 Task: Create a section Fast & Ferocious and in the section, add a milestone Network Virtualization in the project ArrowSprint
Action: Mouse moved to (261, 699)
Screenshot: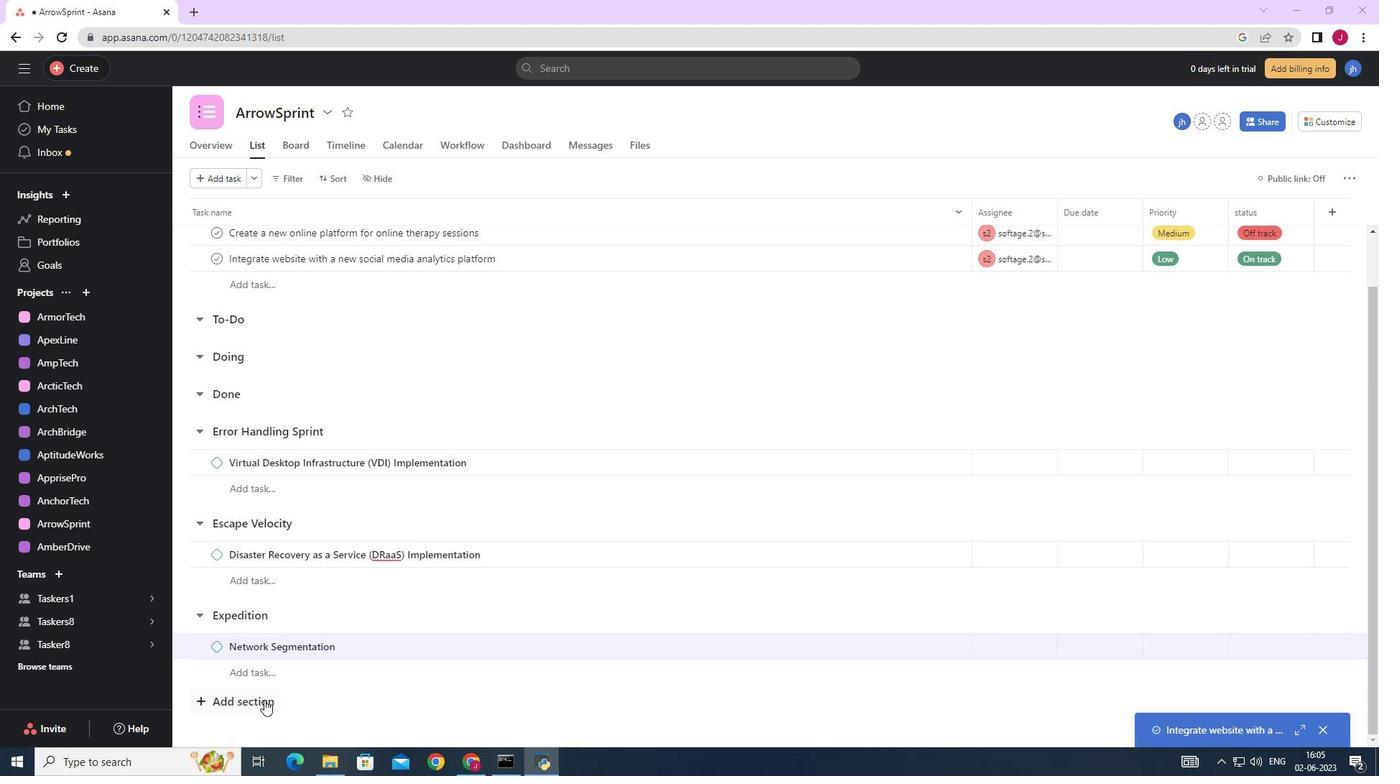 
Action: Mouse pressed left at (261, 699)
Screenshot: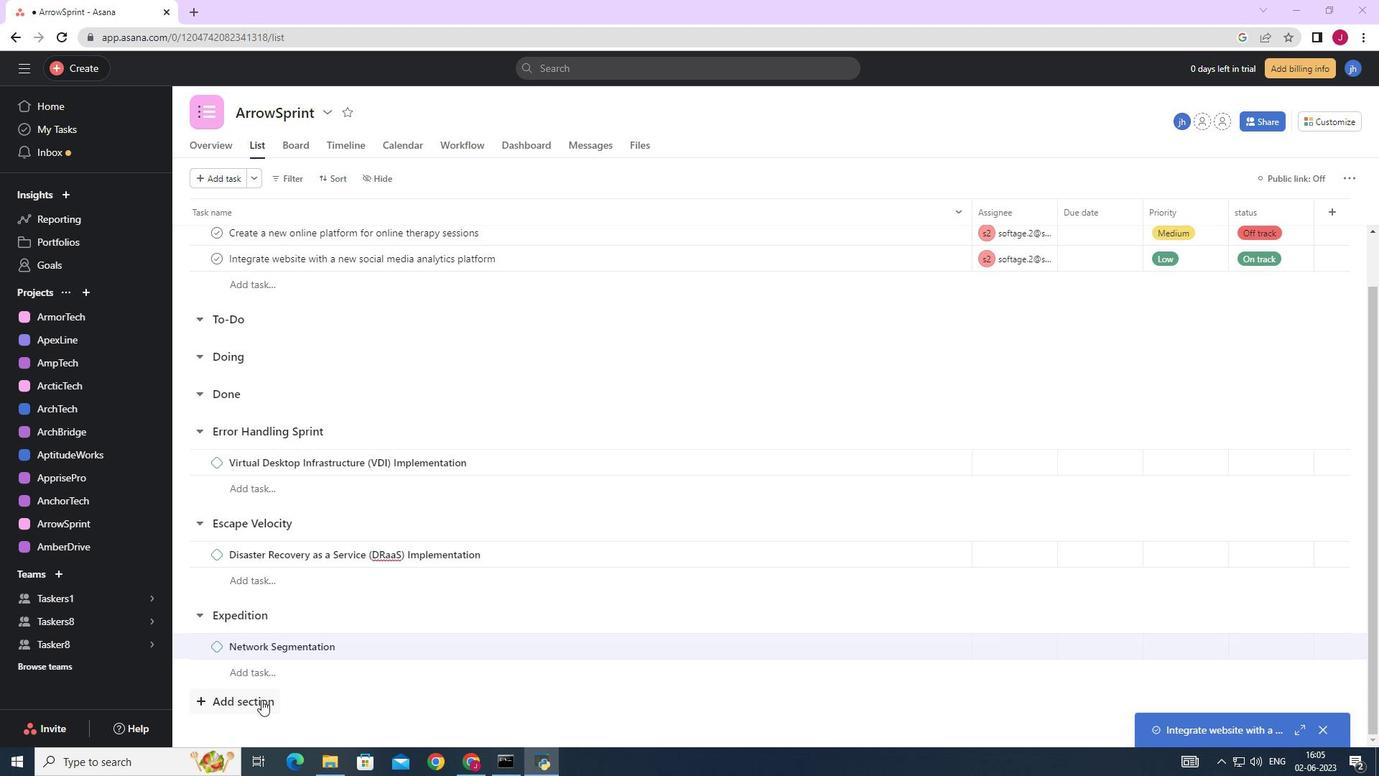 
Action: Mouse moved to (370, 655)
Screenshot: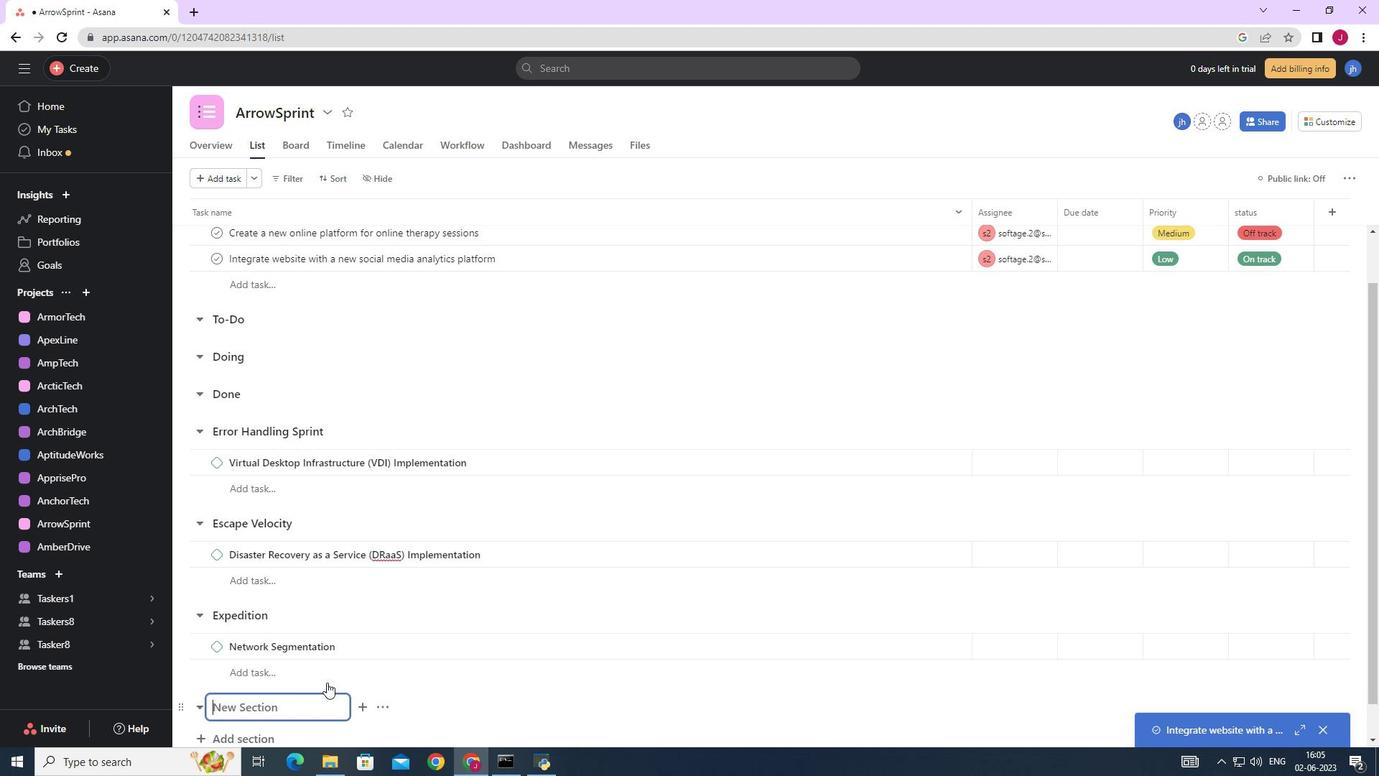 
Action: Mouse scrolled (370, 654) with delta (0, 0)
Screenshot: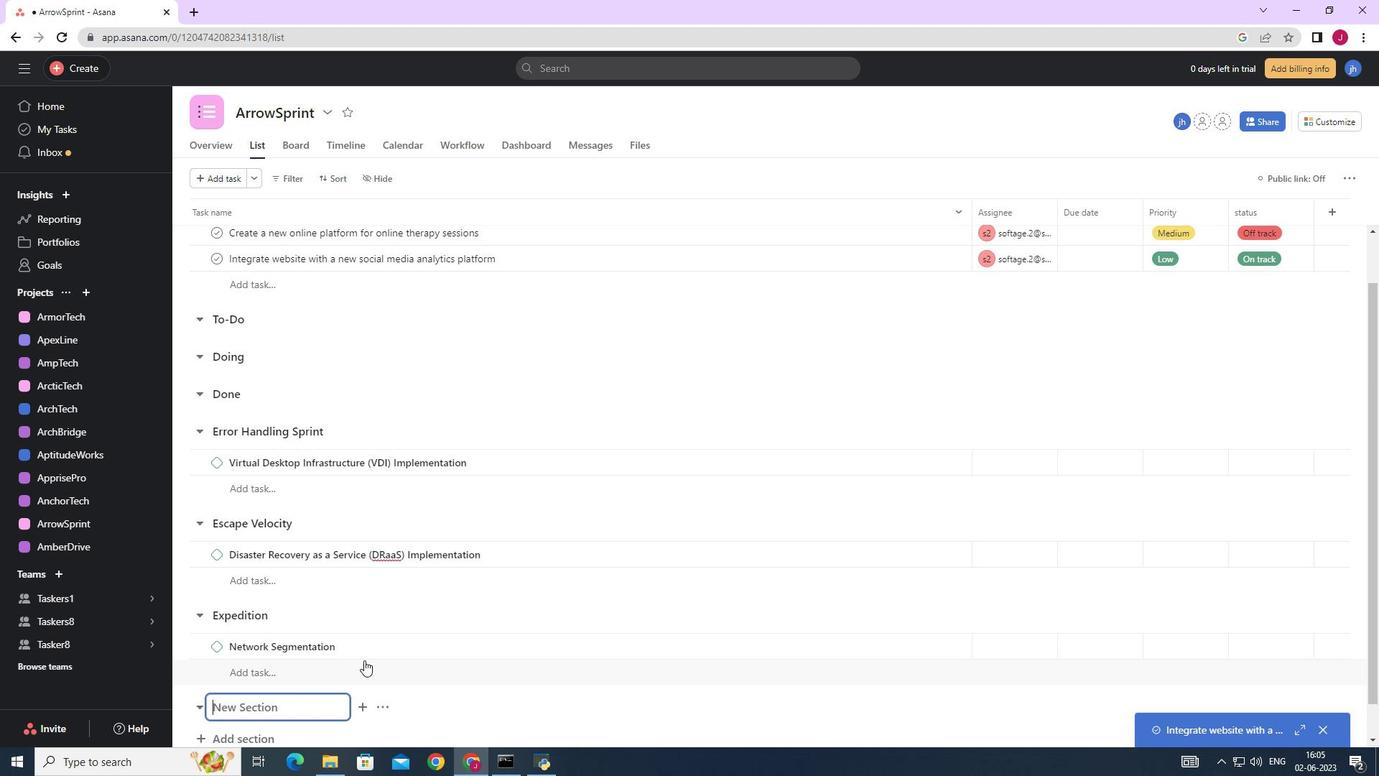 
Action: Mouse scrolled (370, 654) with delta (0, 0)
Screenshot: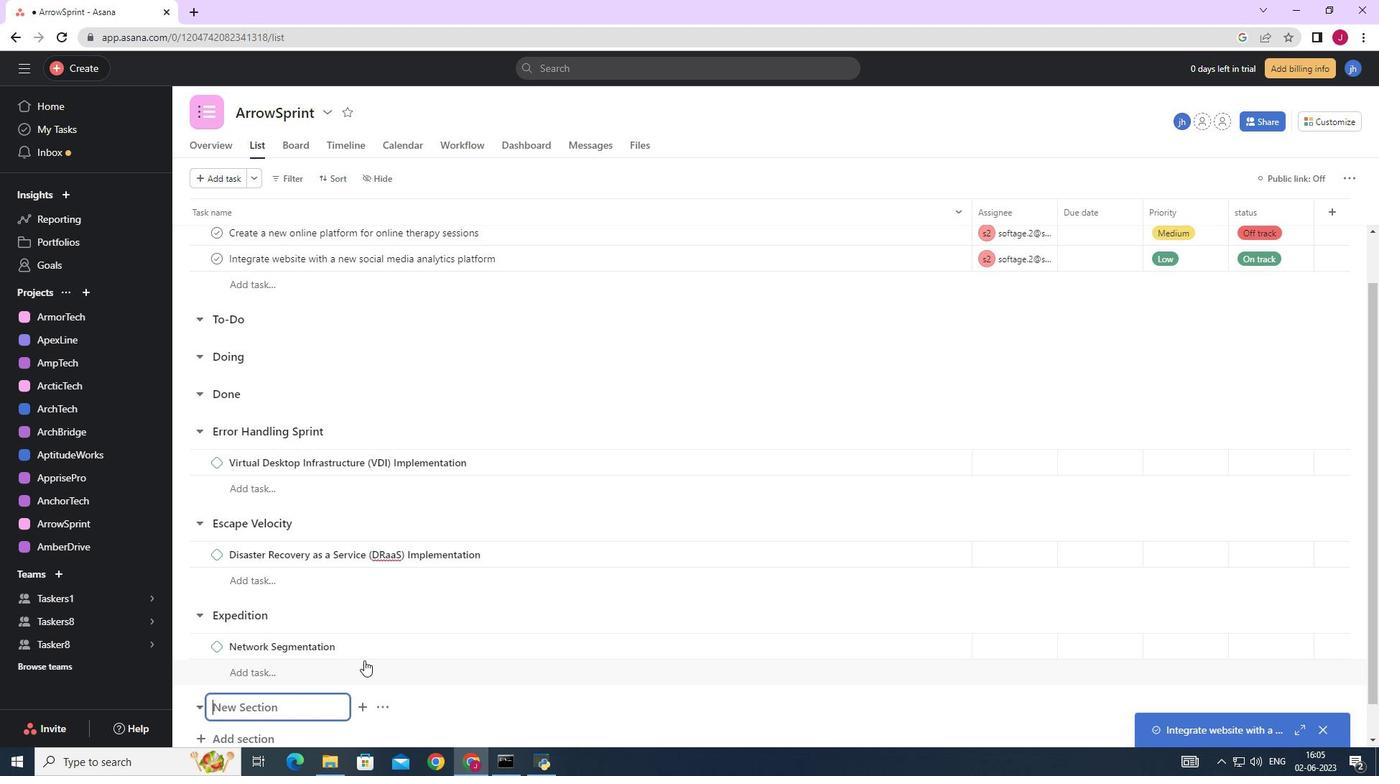 
Action: Mouse scrolled (370, 654) with delta (0, 0)
Screenshot: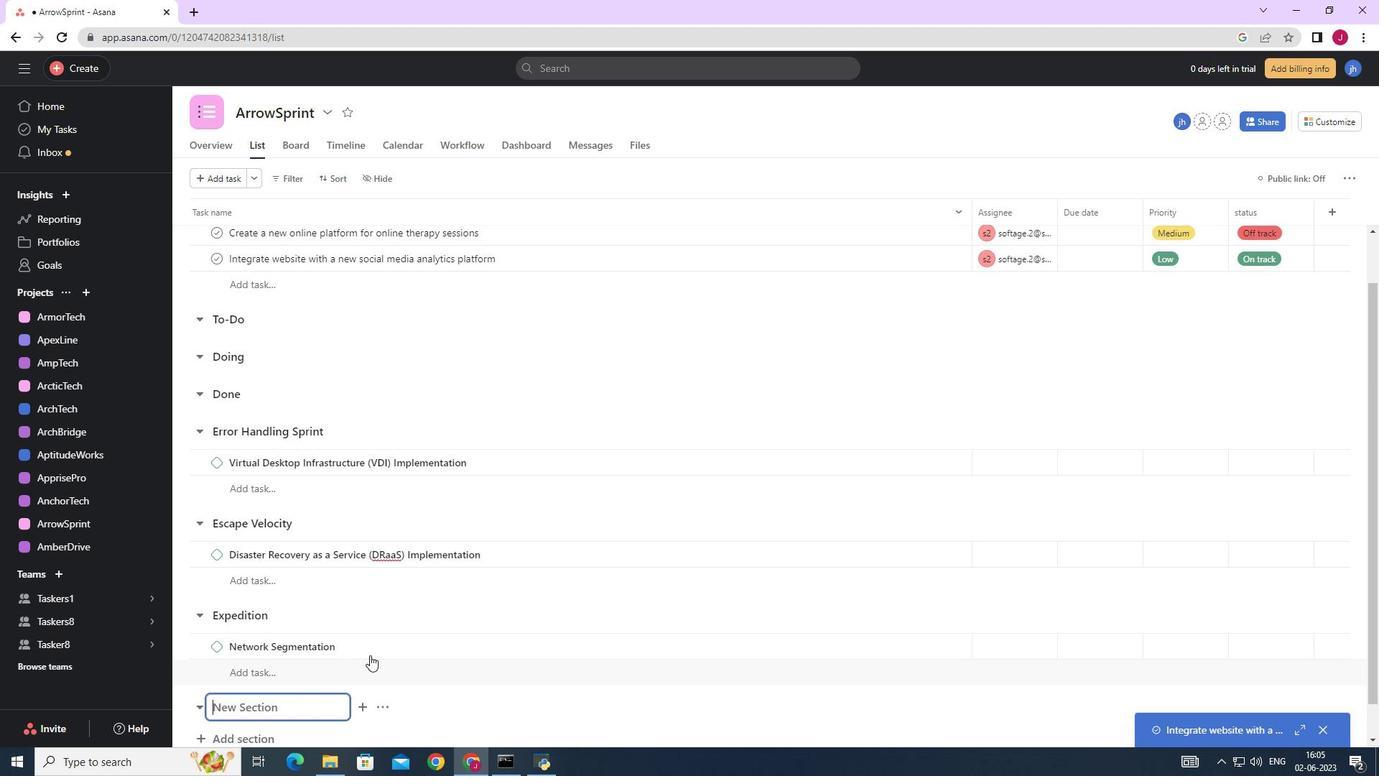 
Action: Mouse scrolled (370, 654) with delta (0, 0)
Screenshot: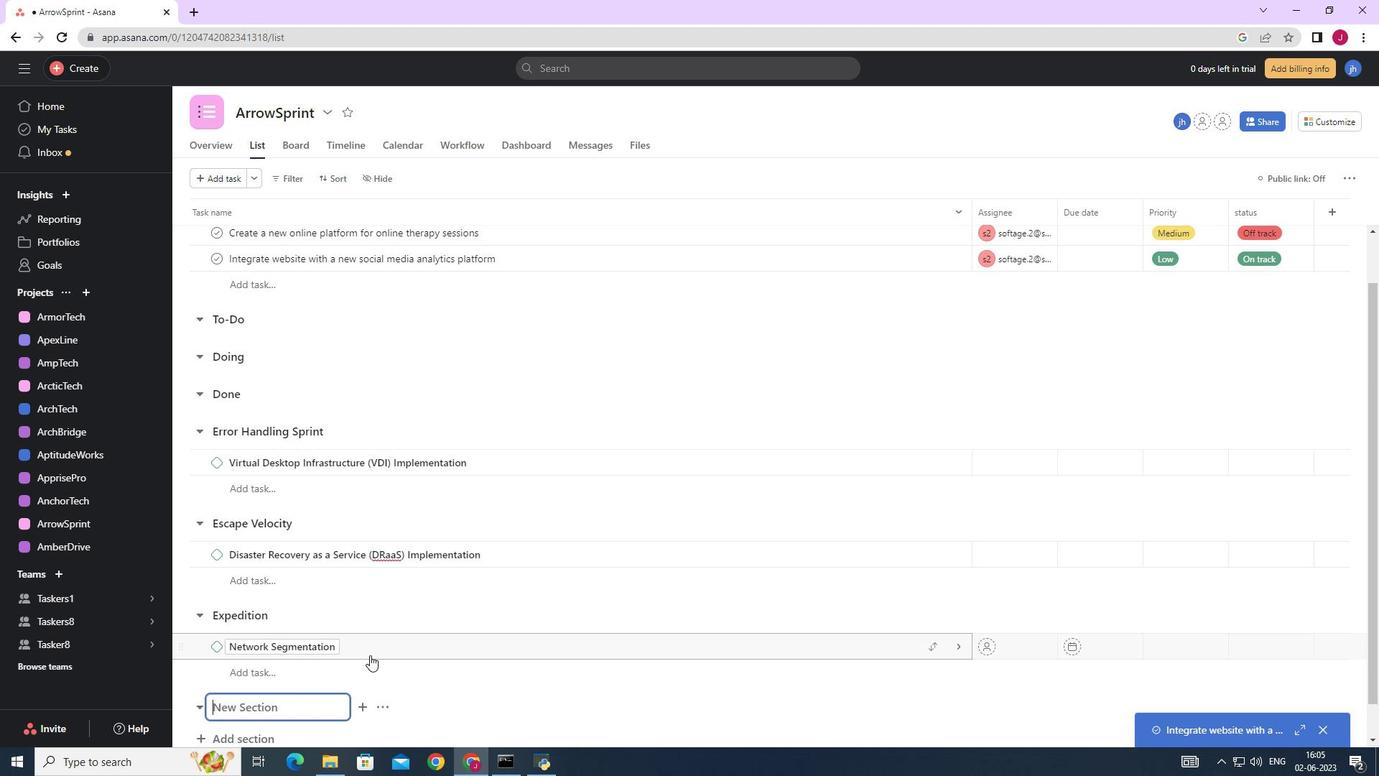 
Action: Mouse scrolled (370, 654) with delta (0, 0)
Screenshot: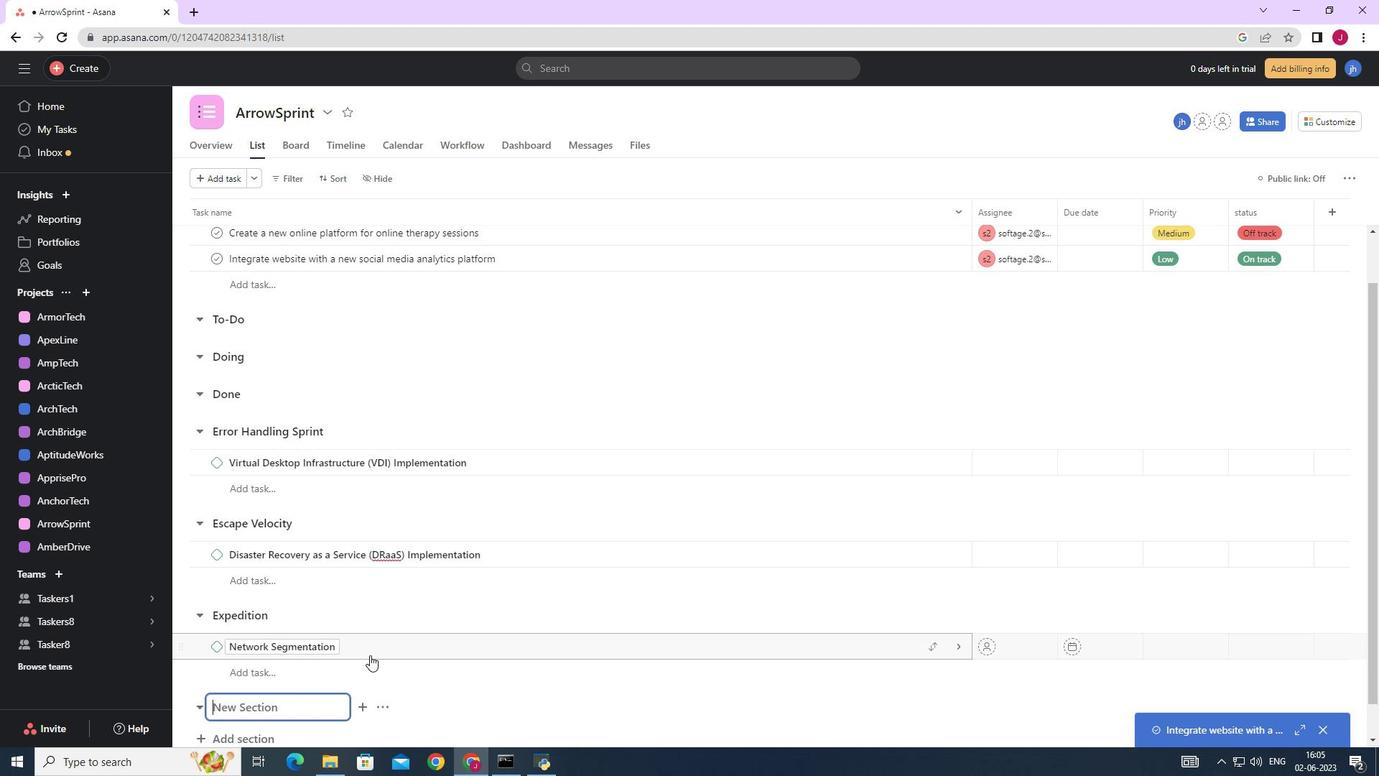 
Action: Mouse moved to (324, 669)
Screenshot: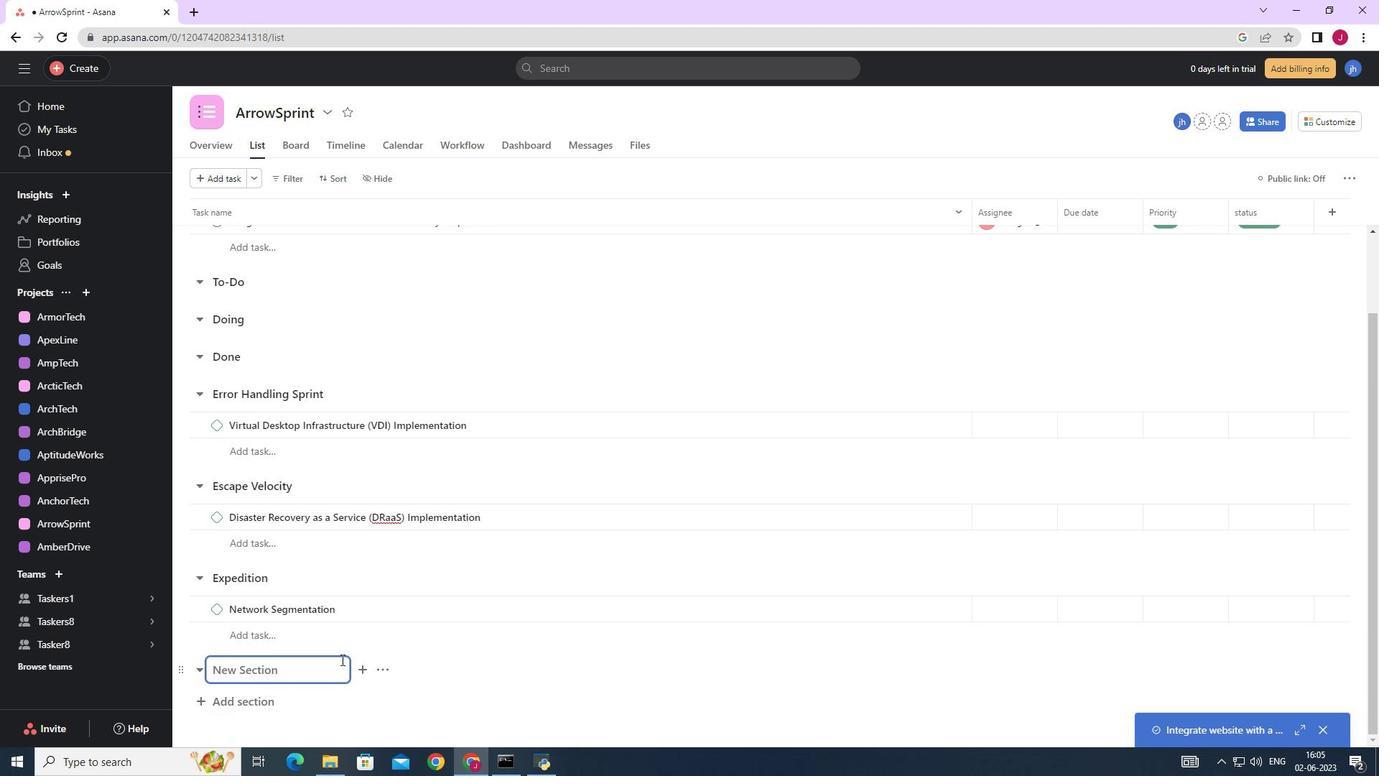 
Action: Mouse pressed left at (324, 669)
Screenshot: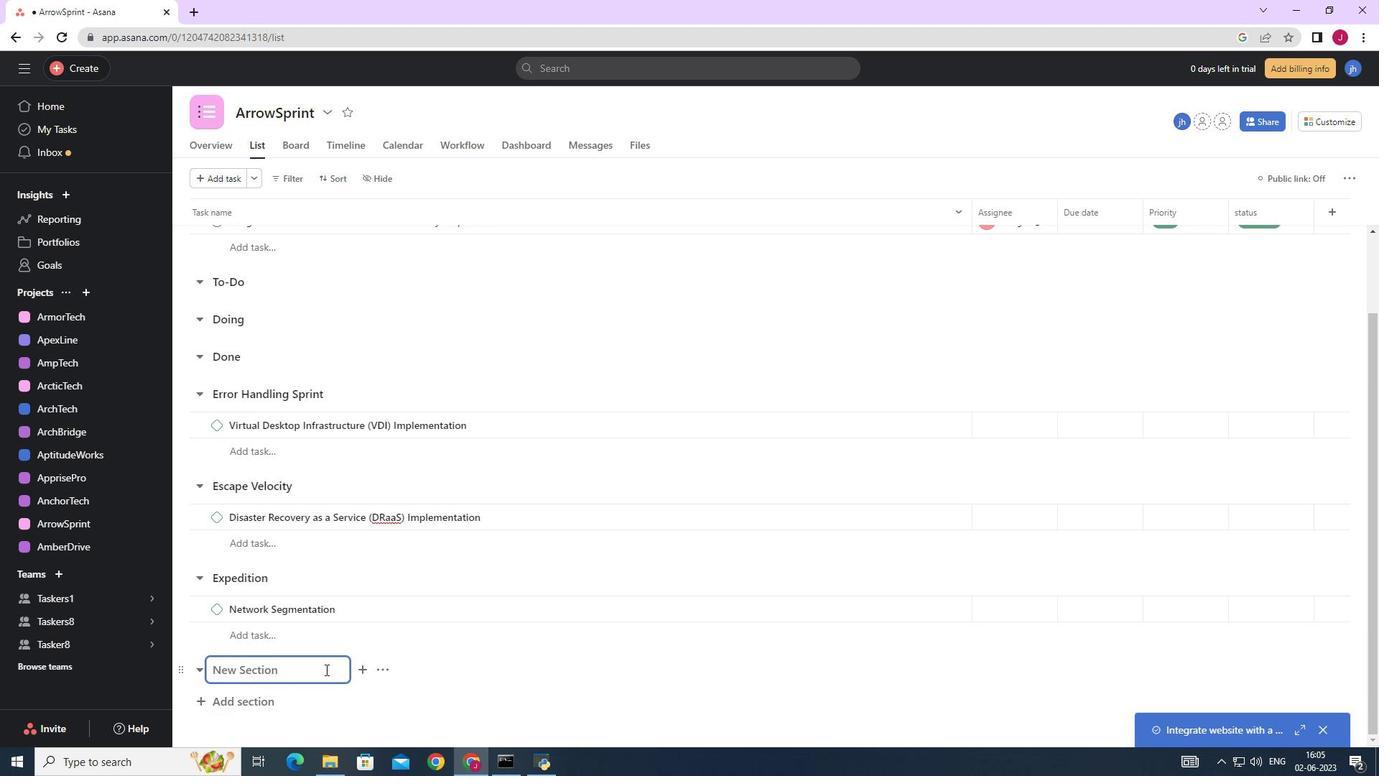 
Action: Key pressed <Key.caps_lock>F<Key.caps_lock>ast<Key.space><Key.shift>&<Key.space><Key.caps_lock>F<Key.caps_lock>erocious<Key.space><Key.enter><Key.caps_lock>N<Key.caps_lock>etwork<Key.space><Key.caps_lock>V<Key.caps_lock>irtualization
Screenshot: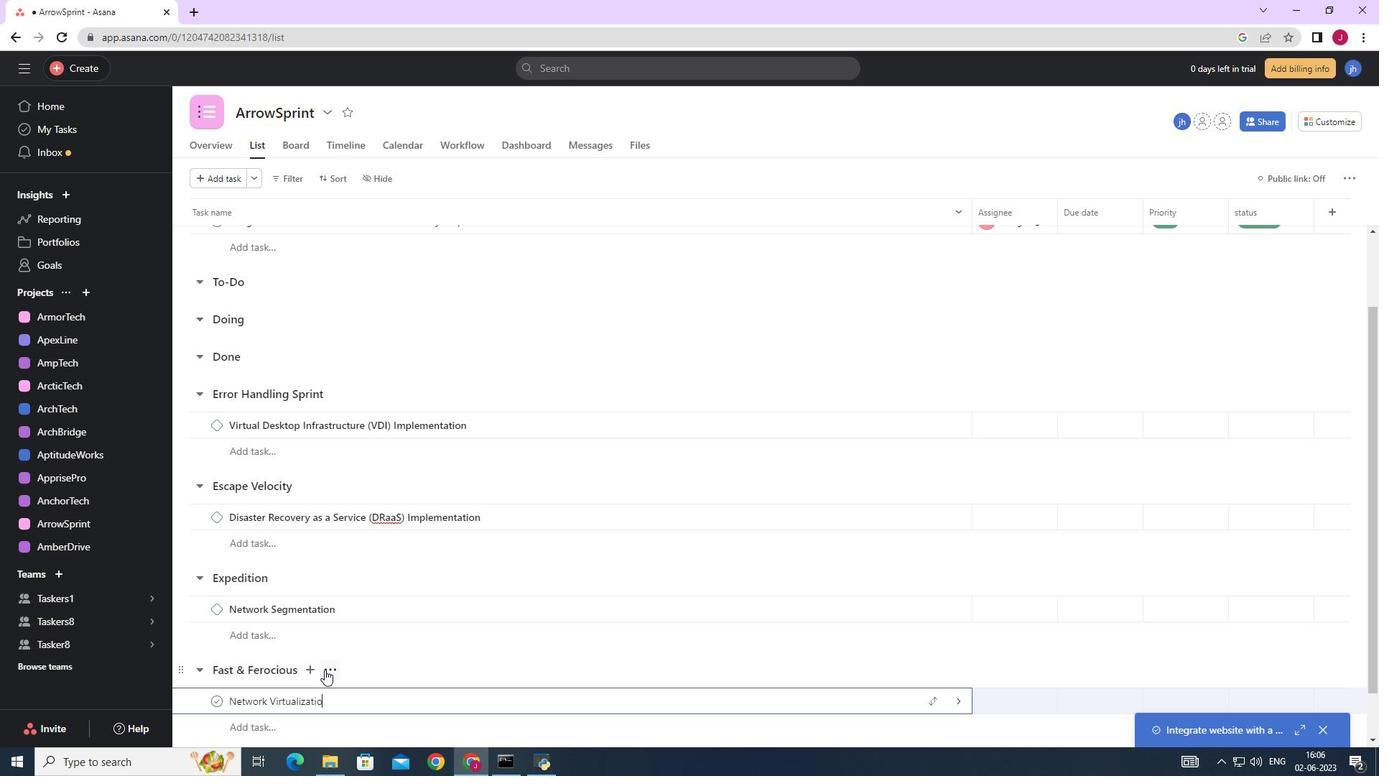 
Action: Mouse moved to (955, 703)
Screenshot: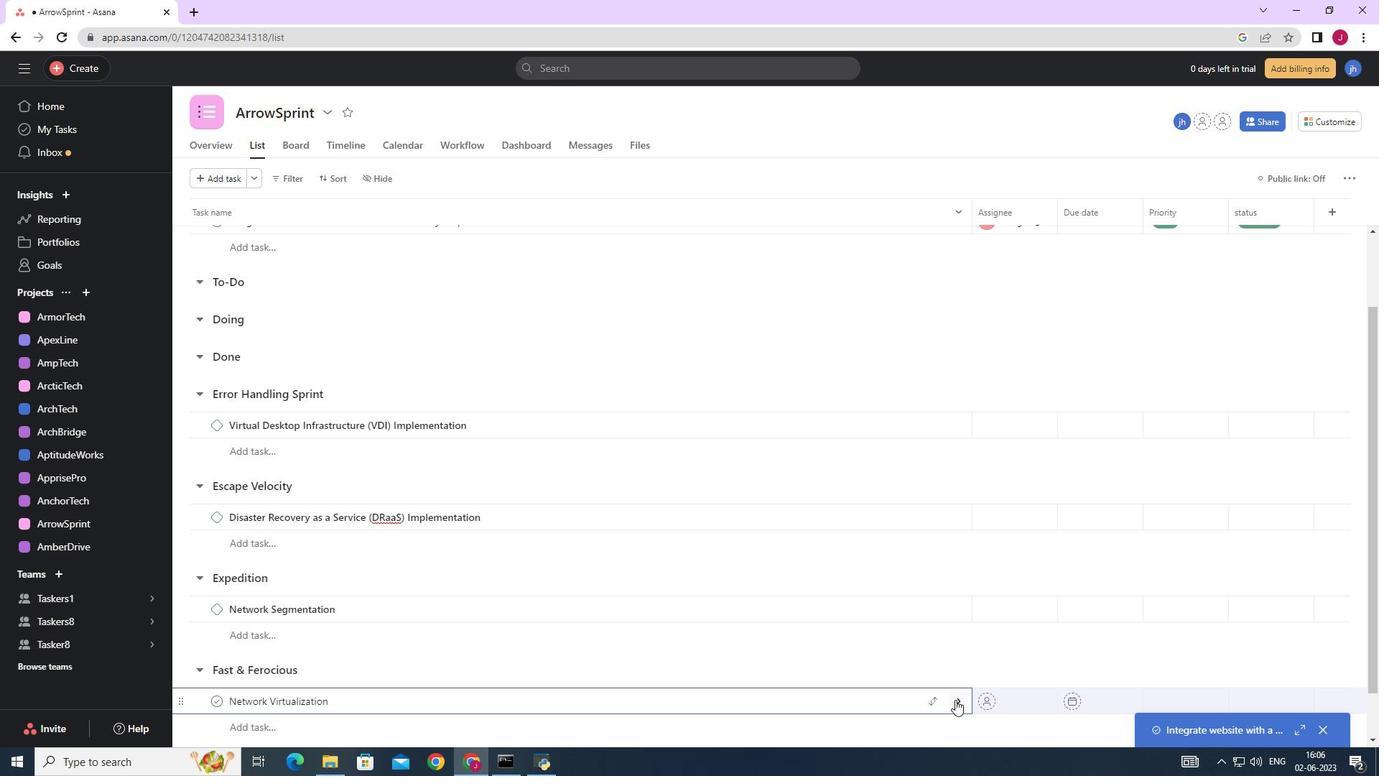 
Action: Mouse pressed left at (955, 703)
Screenshot: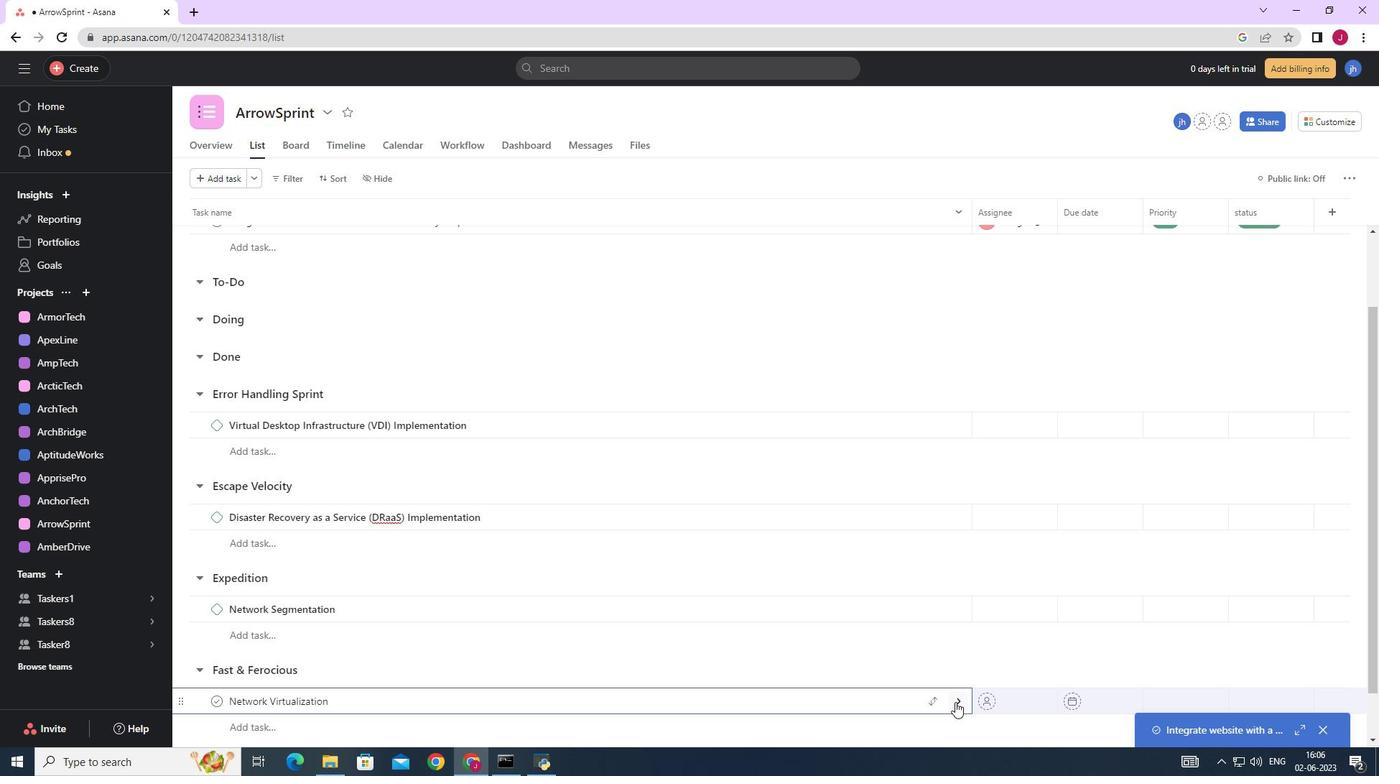 
Action: Mouse moved to (1327, 175)
Screenshot: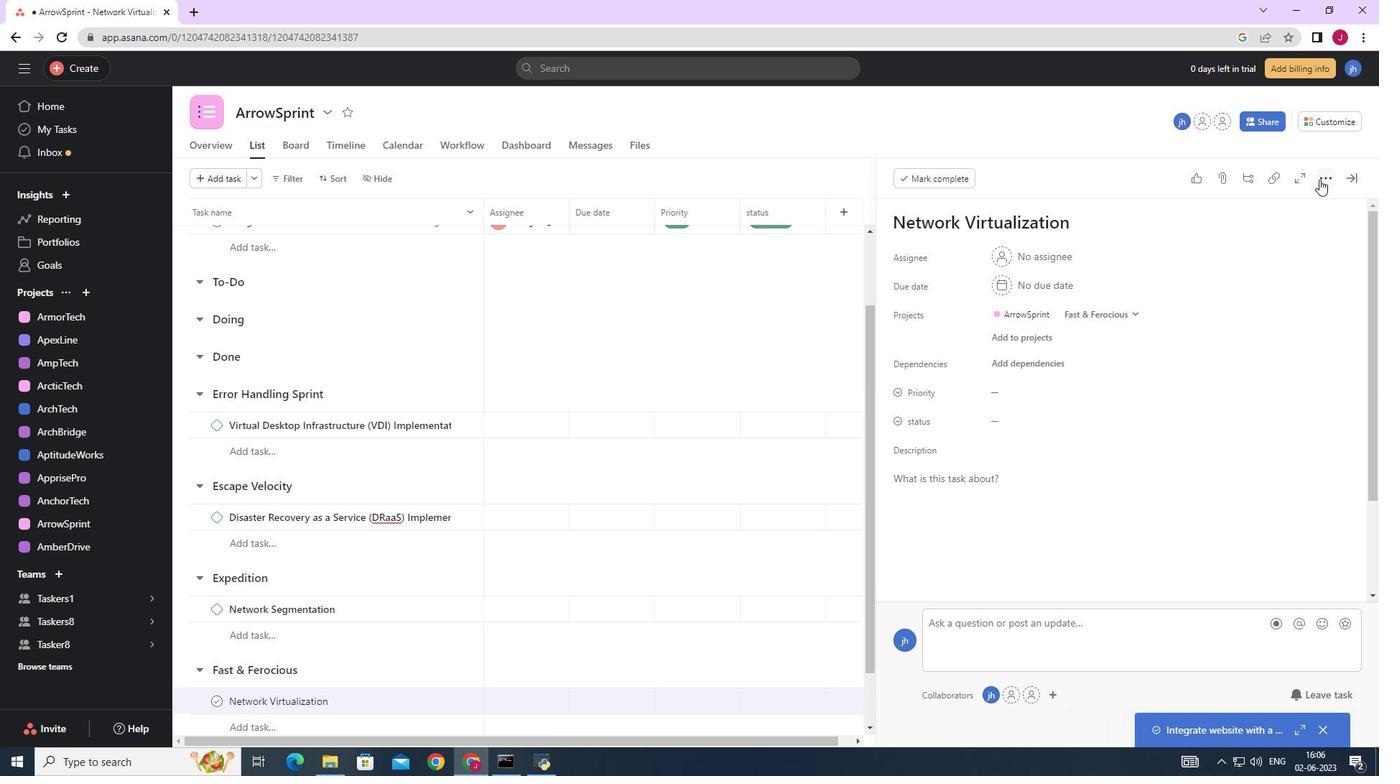 
Action: Mouse pressed left at (1327, 175)
Screenshot: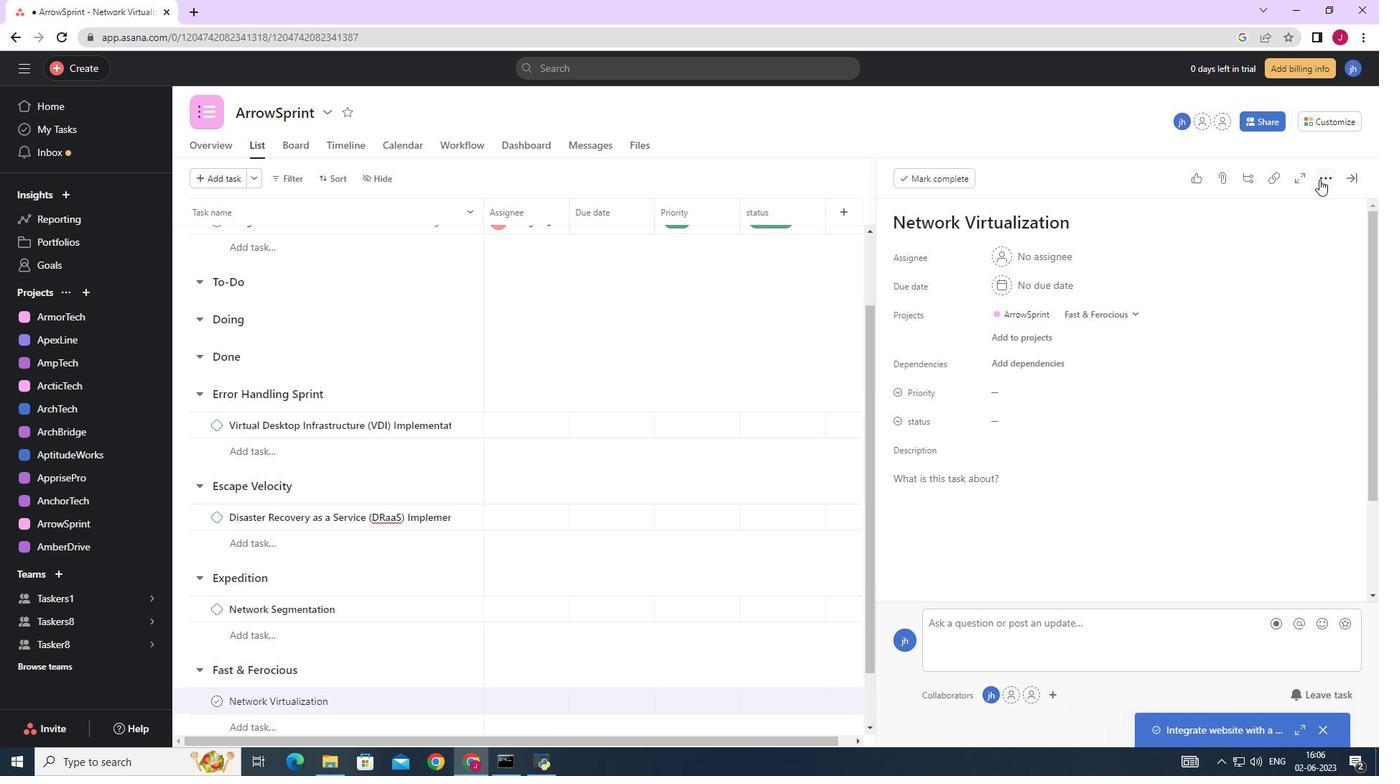 
Action: Mouse moved to (1211, 227)
Screenshot: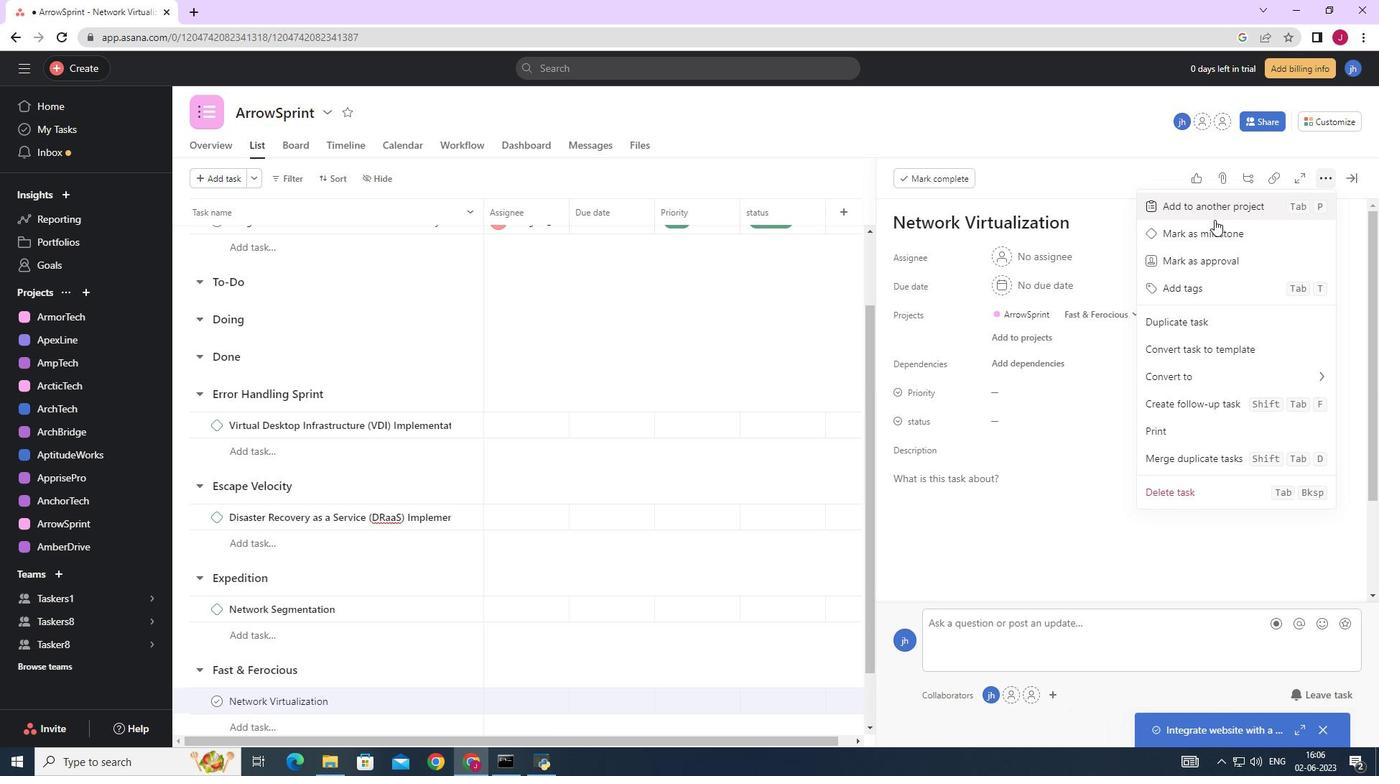 
Action: Mouse pressed left at (1211, 227)
Screenshot: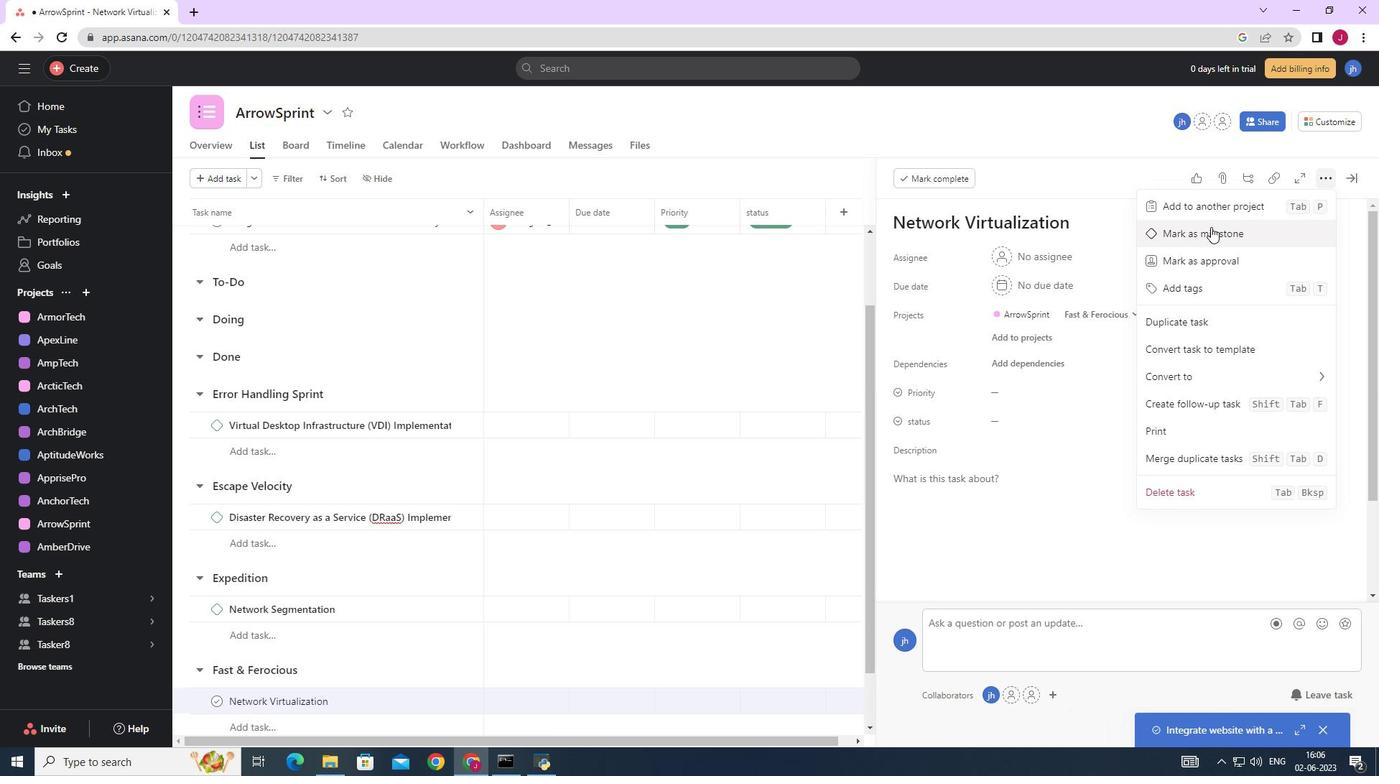 
Action: Mouse moved to (1350, 185)
Screenshot: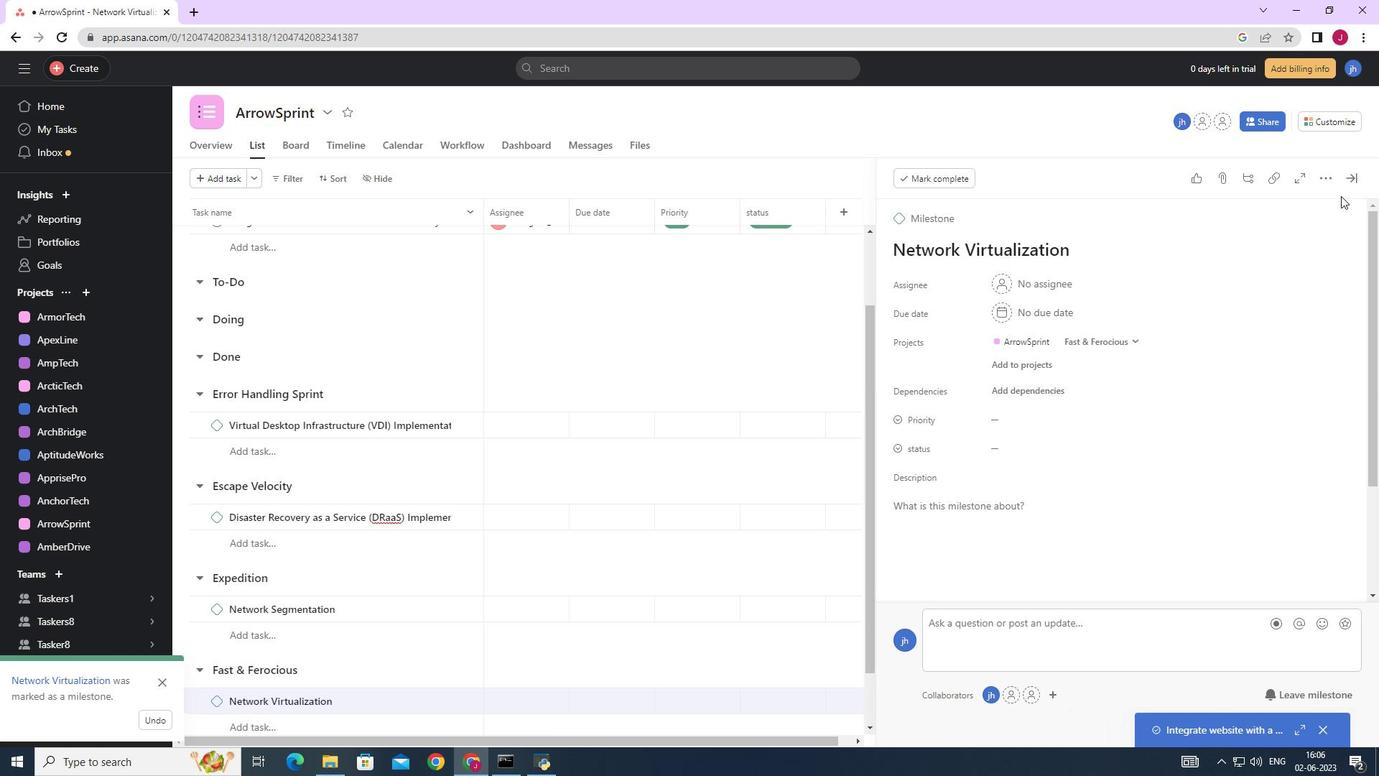 
Action: Mouse pressed left at (1350, 185)
Screenshot: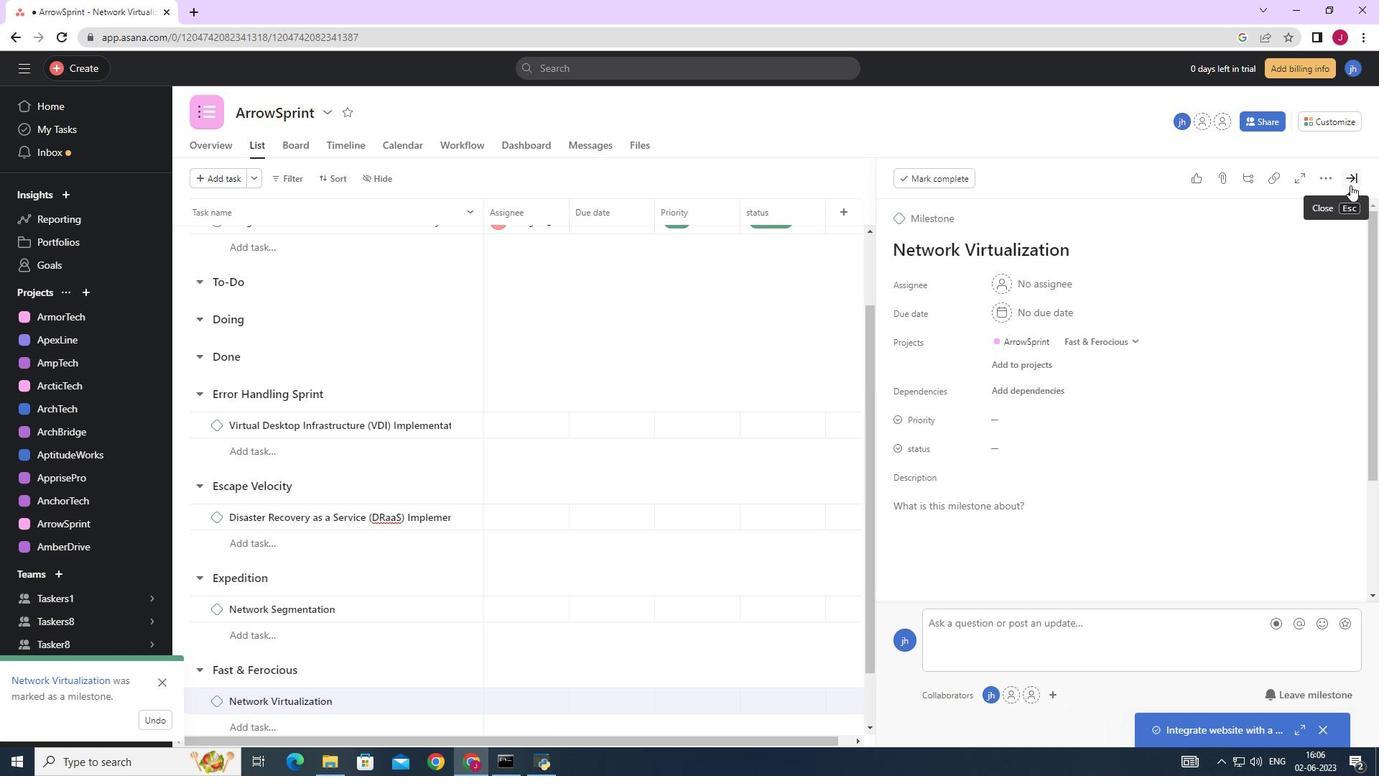 
